 Task: Create a due date automation trigger when advanced on, on the wednesday of the week a card is due add dates with an overdue due date at 11:00 AM.
Action: Mouse moved to (1064, 100)
Screenshot: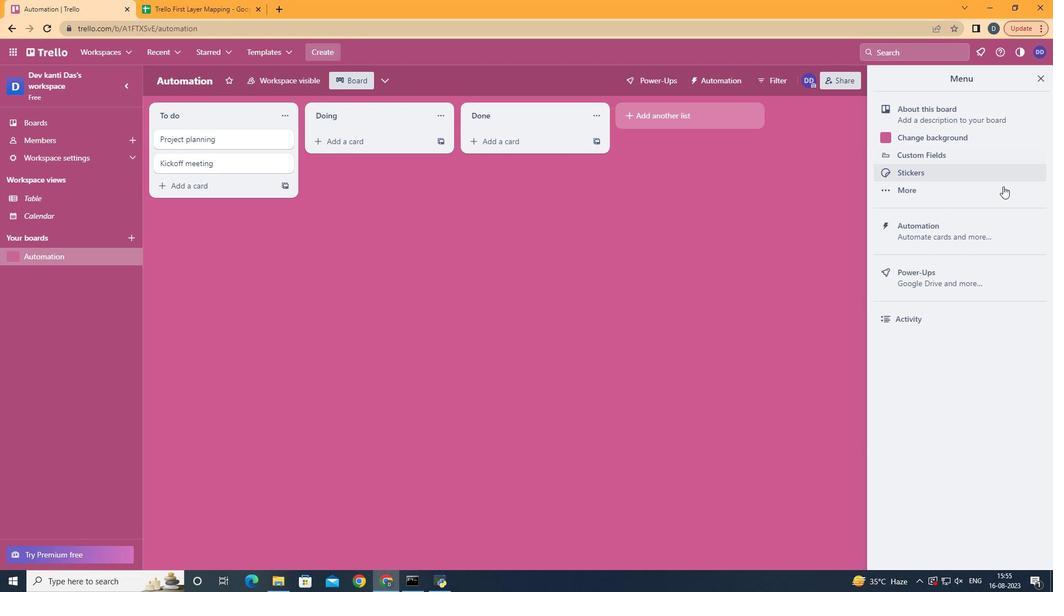 
Action: Mouse pressed left at (1064, 100)
Screenshot: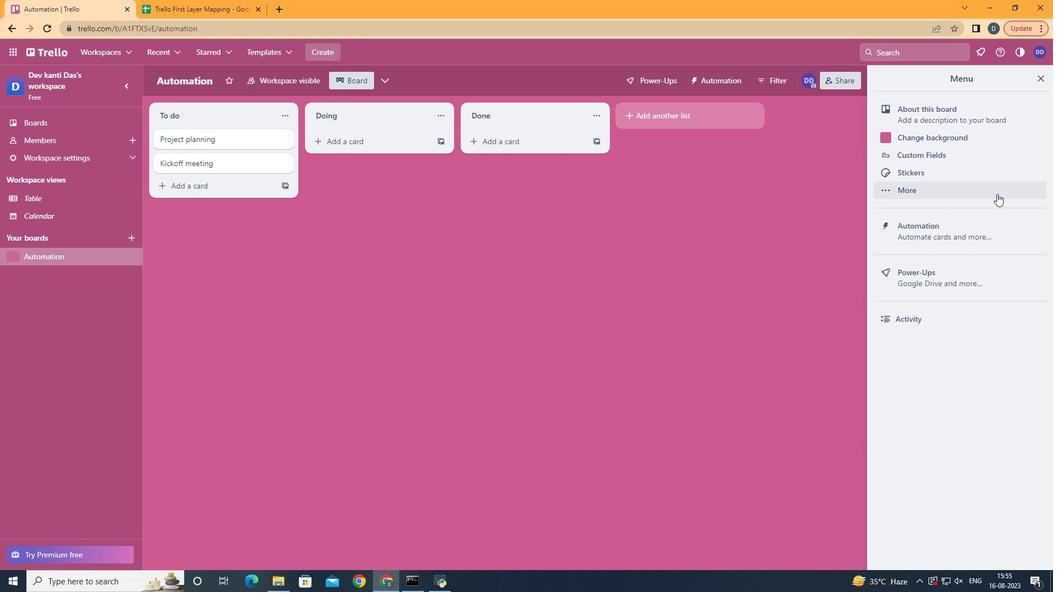 
Action: Mouse moved to (1006, 250)
Screenshot: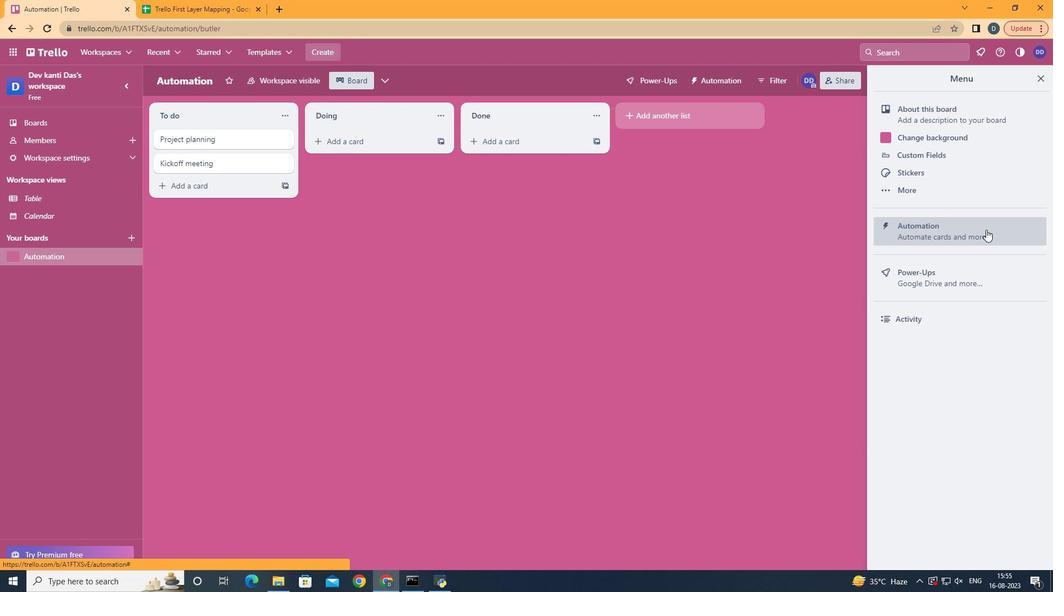 
Action: Mouse pressed left at (1006, 250)
Screenshot: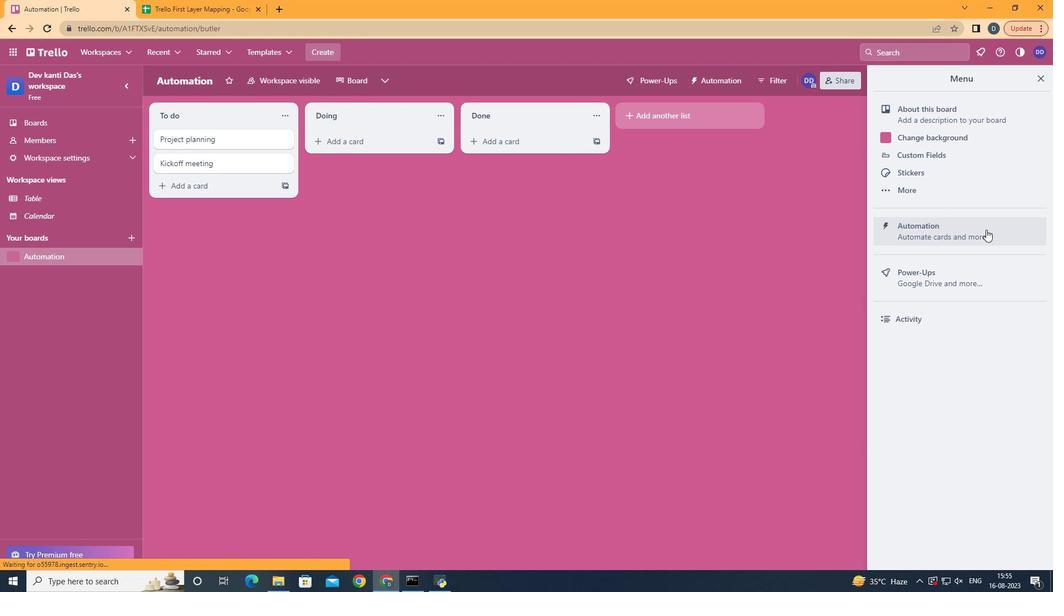 
Action: Mouse moved to (250, 241)
Screenshot: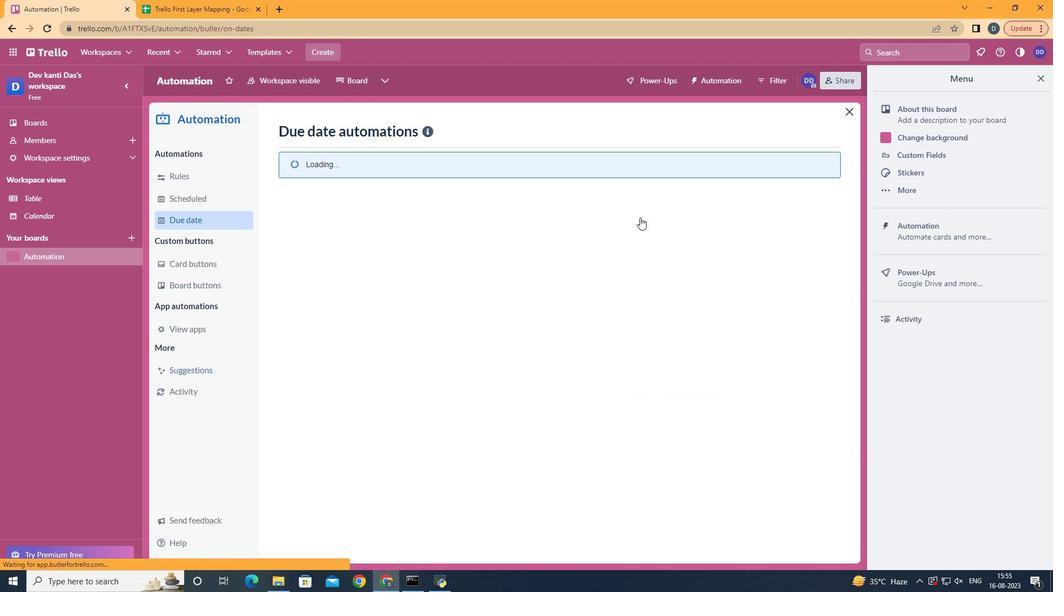 
Action: Mouse pressed left at (250, 241)
Screenshot: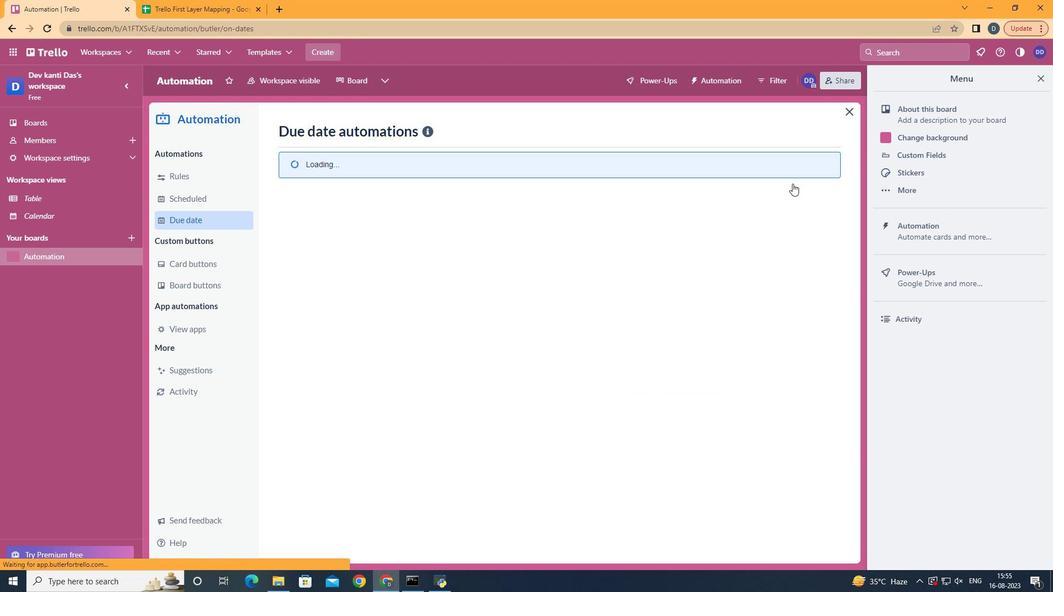 
Action: Mouse moved to (789, 150)
Screenshot: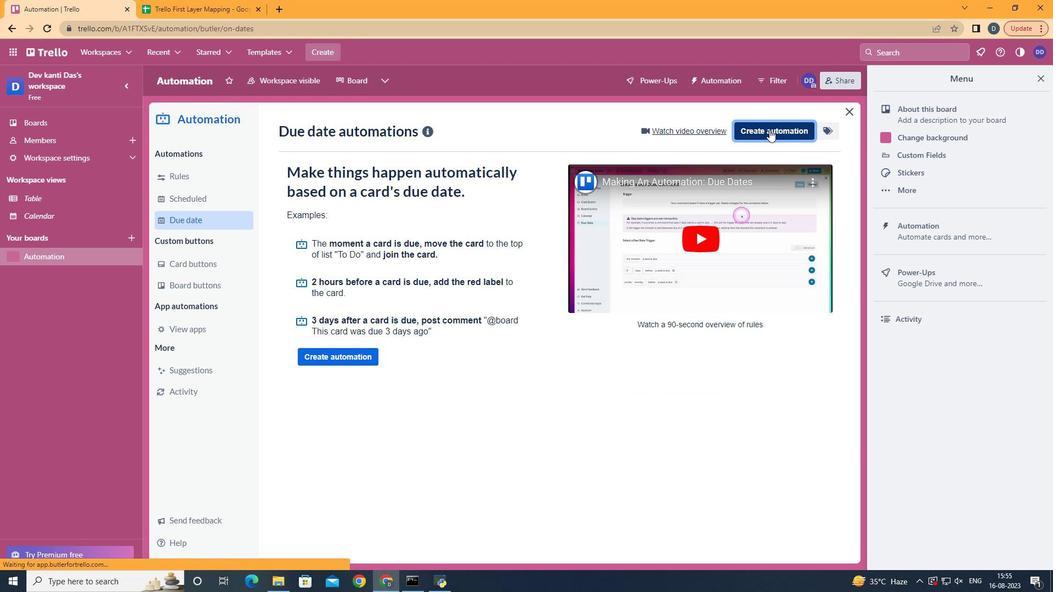 
Action: Mouse pressed left at (789, 150)
Screenshot: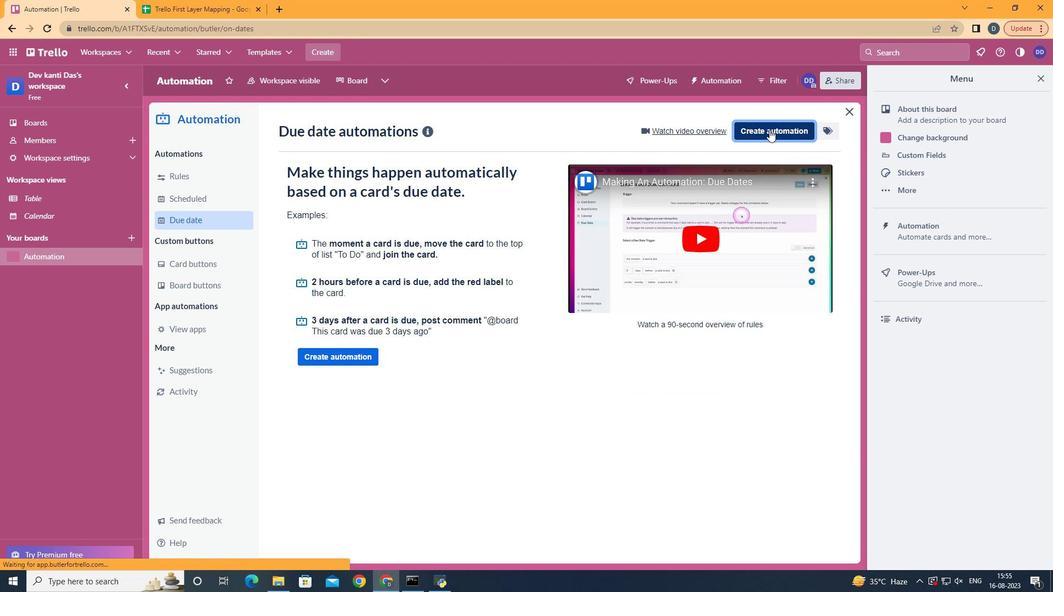 
Action: Mouse moved to (563, 260)
Screenshot: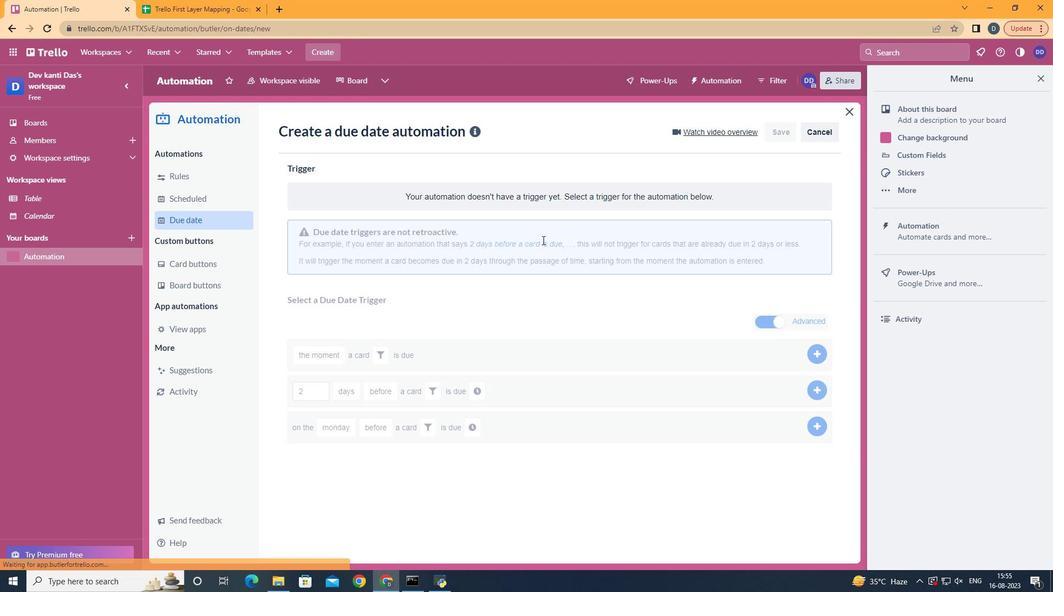 
Action: Mouse pressed left at (563, 260)
Screenshot: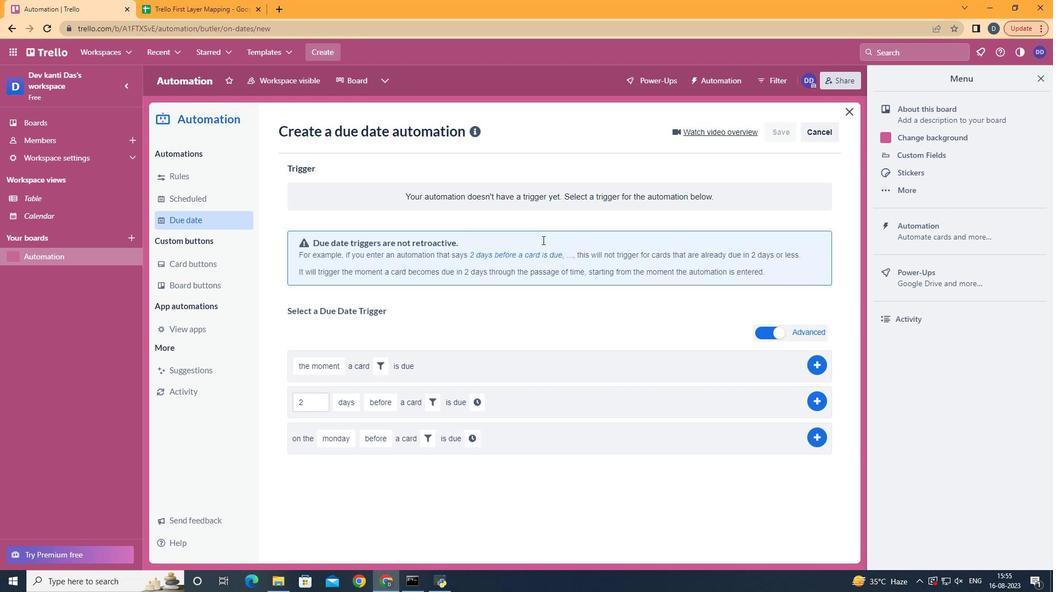 
Action: Mouse moved to (387, 344)
Screenshot: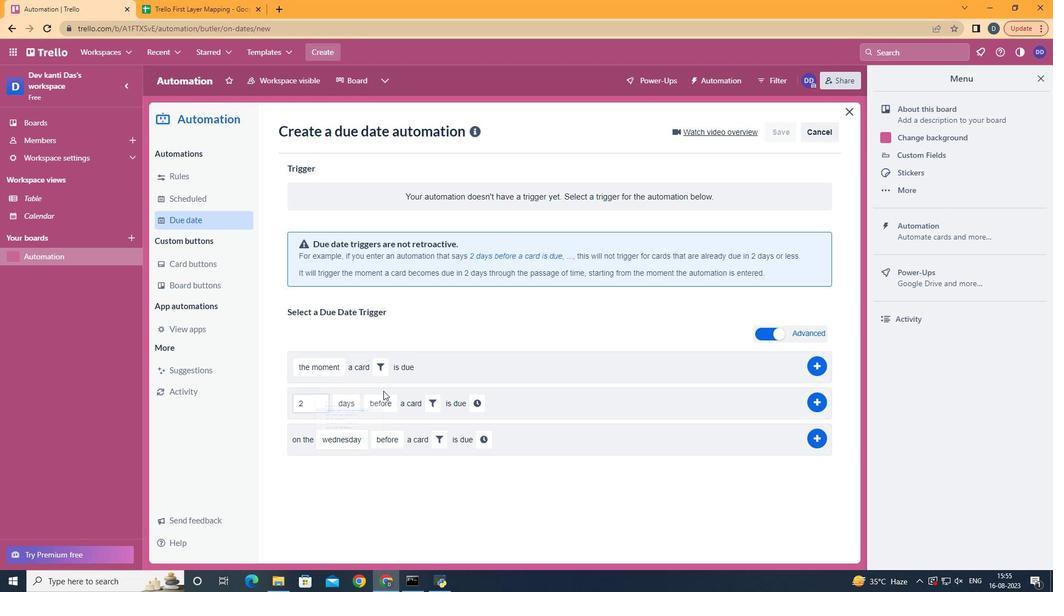 
Action: Mouse pressed left at (387, 344)
Screenshot: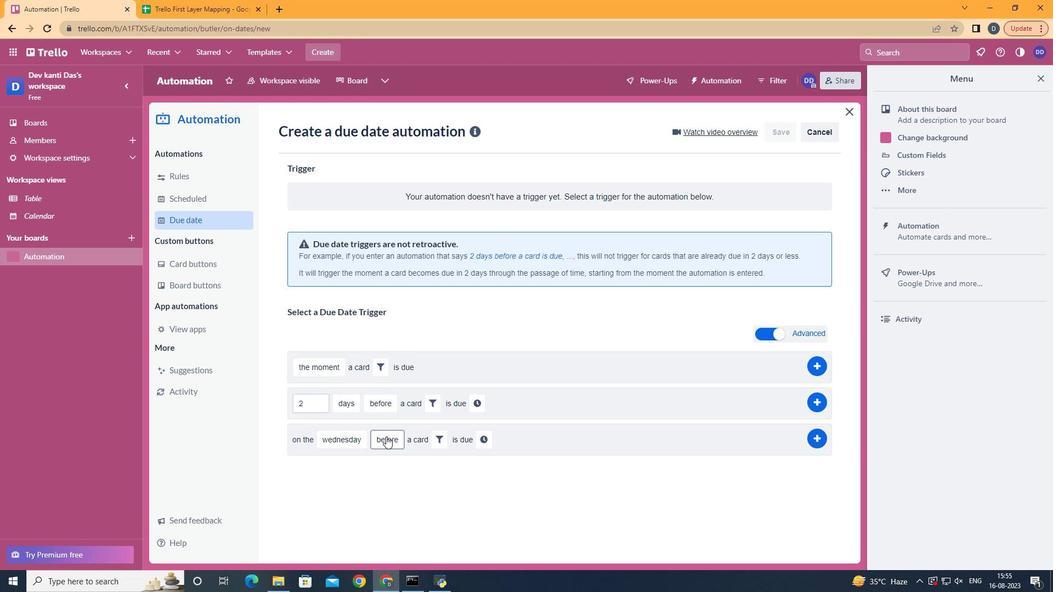
Action: Mouse moved to (433, 524)
Screenshot: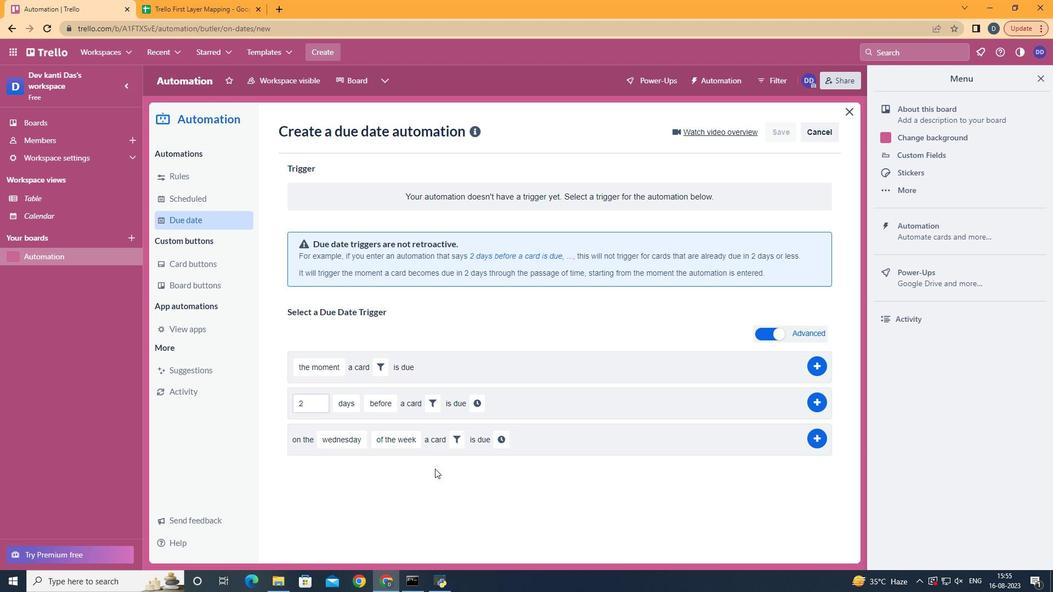 
Action: Mouse pressed left at (433, 524)
Screenshot: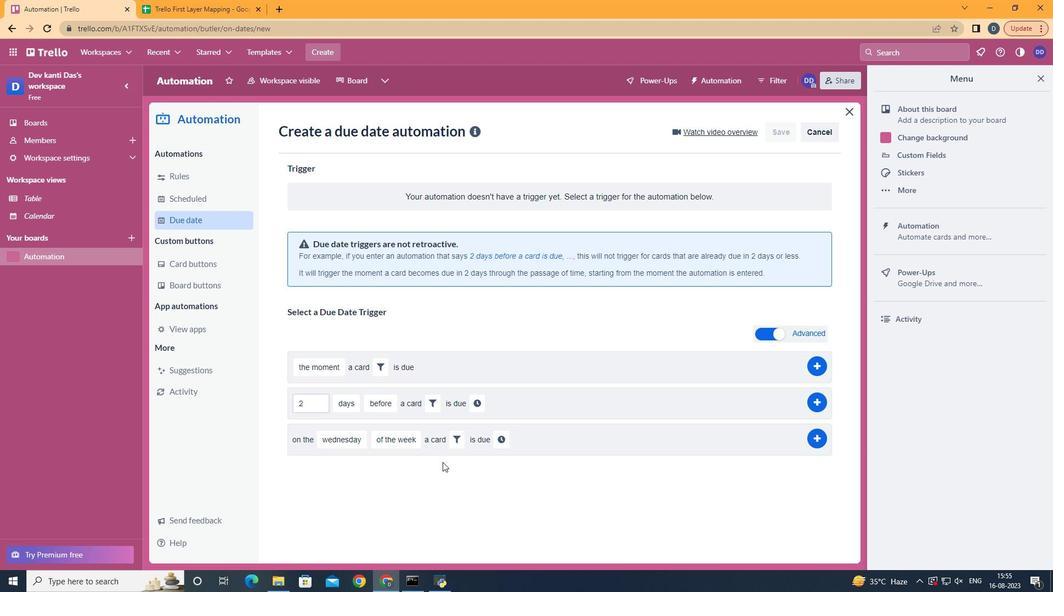 
Action: Mouse moved to (484, 462)
Screenshot: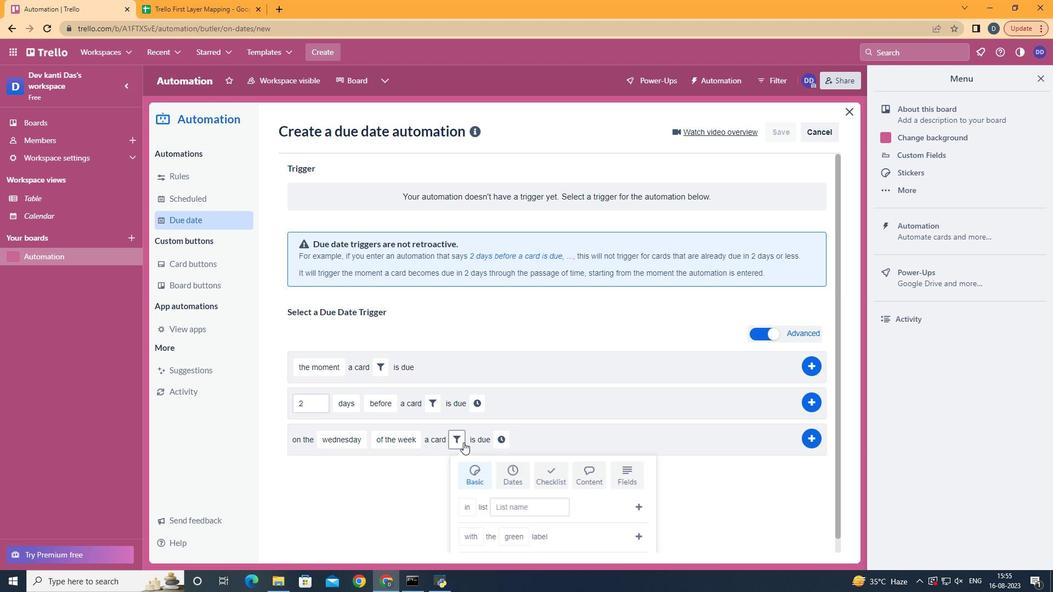 
Action: Mouse pressed left at (484, 462)
Screenshot: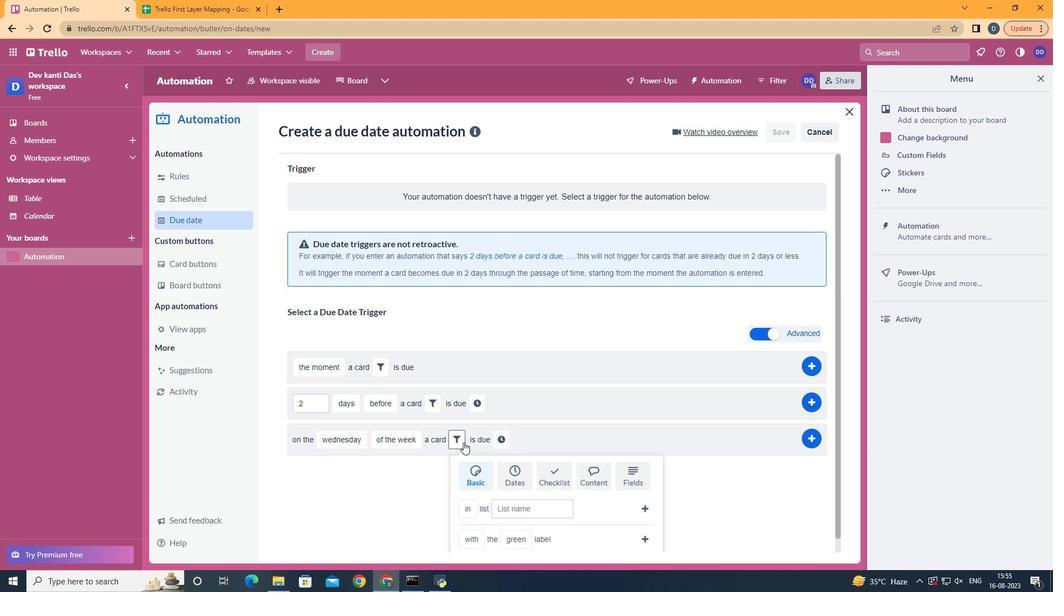 
Action: Mouse moved to (536, 503)
Screenshot: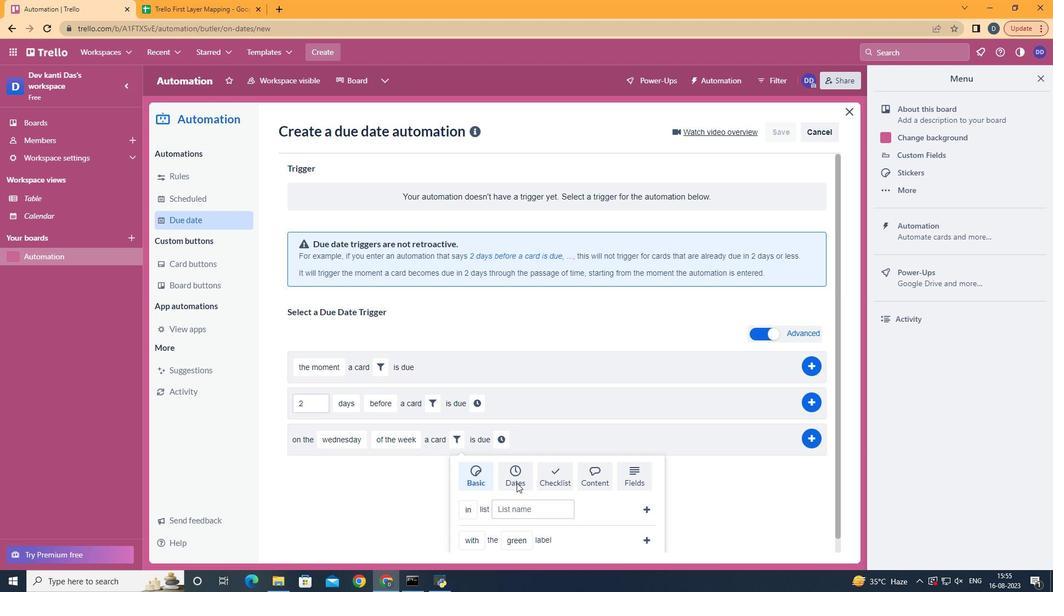 
Action: Mouse pressed left at (536, 503)
Screenshot: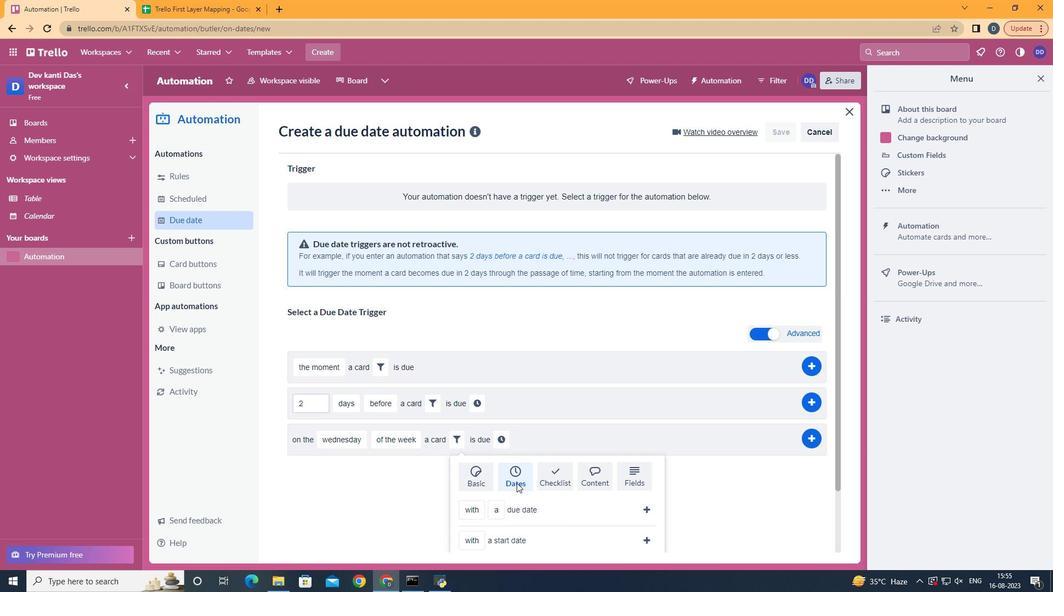 
Action: Mouse scrolled (536, 502) with delta (0, 0)
Screenshot: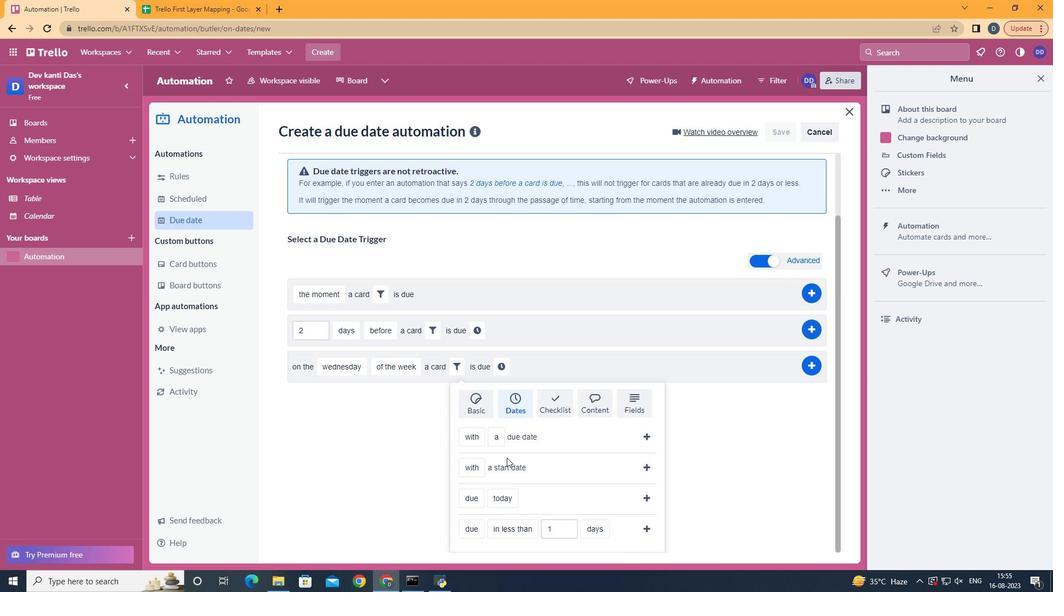 
Action: Mouse scrolled (536, 502) with delta (0, 0)
Screenshot: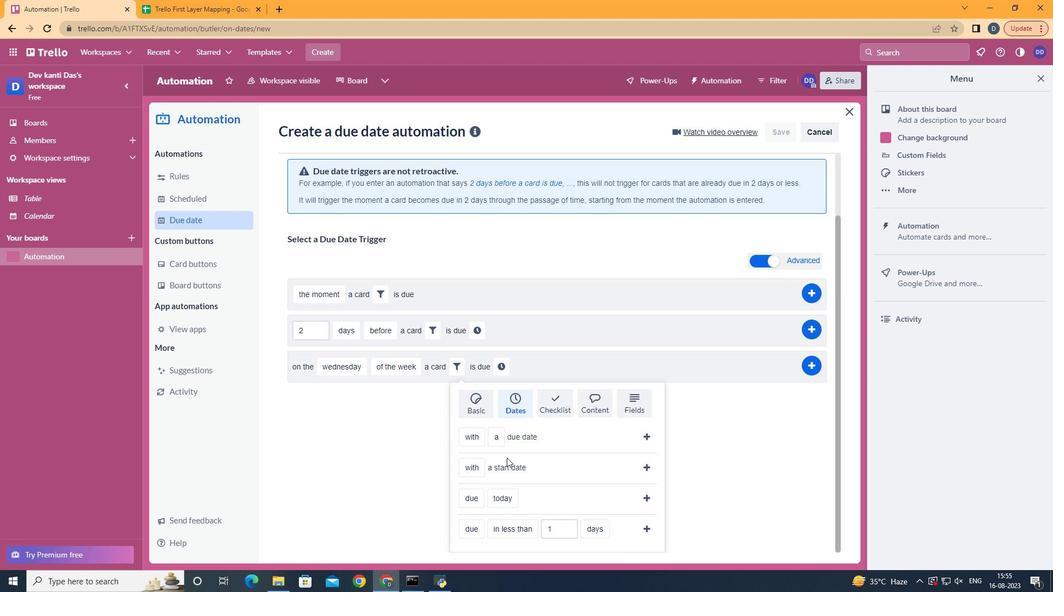 
Action: Mouse scrolled (536, 502) with delta (0, 0)
Screenshot: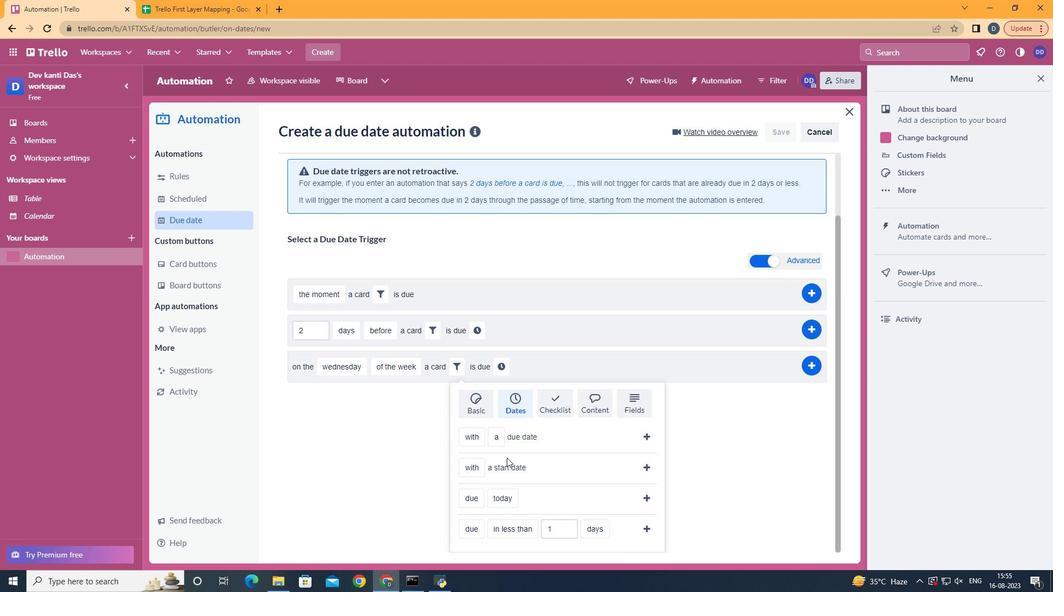 
Action: Mouse moved to (541, 546)
Screenshot: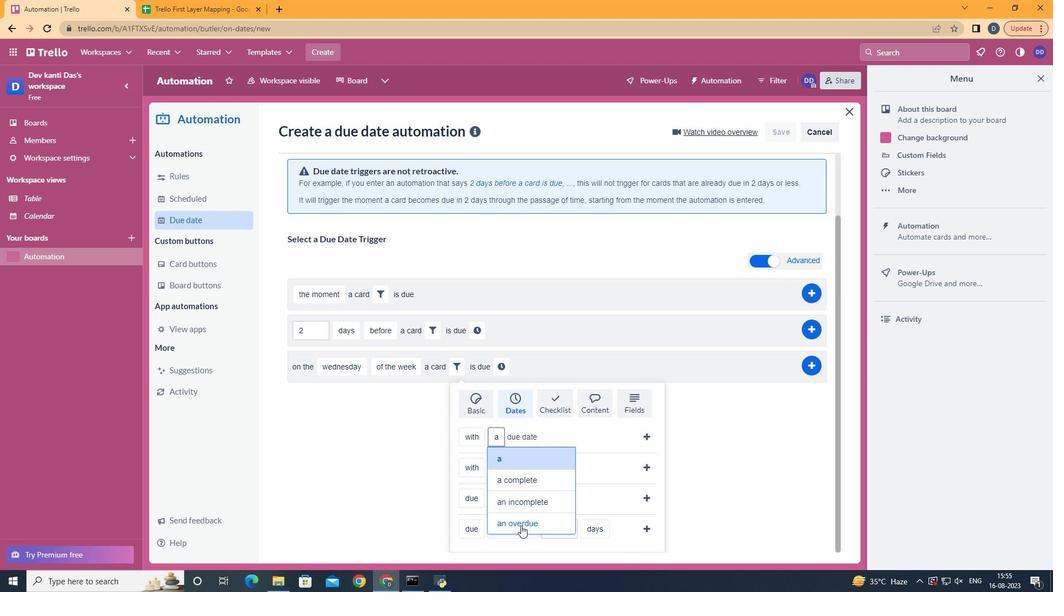 
Action: Mouse pressed left at (541, 546)
Screenshot: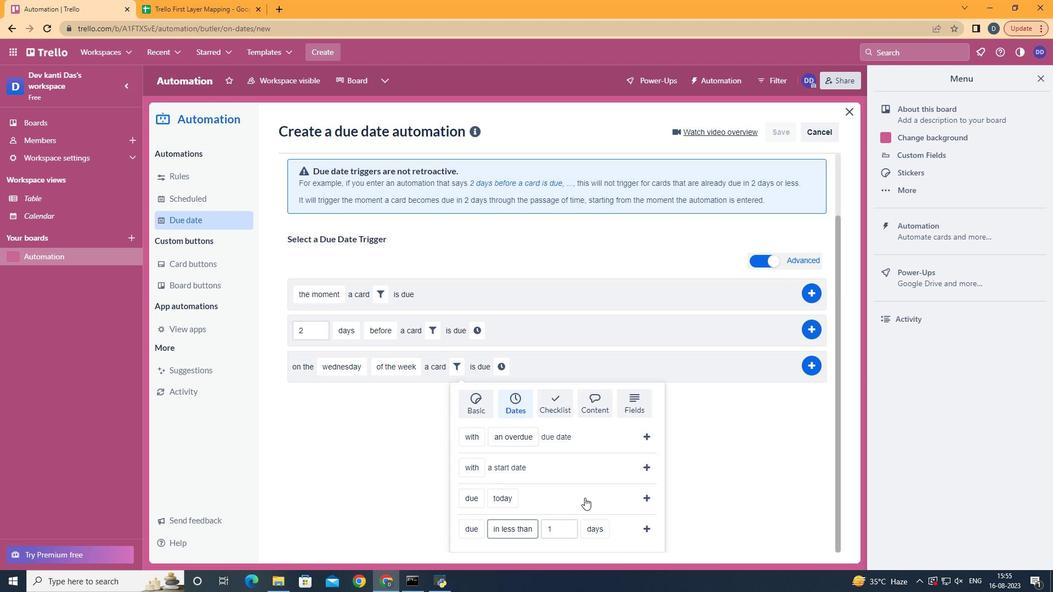 
Action: Mouse moved to (675, 456)
Screenshot: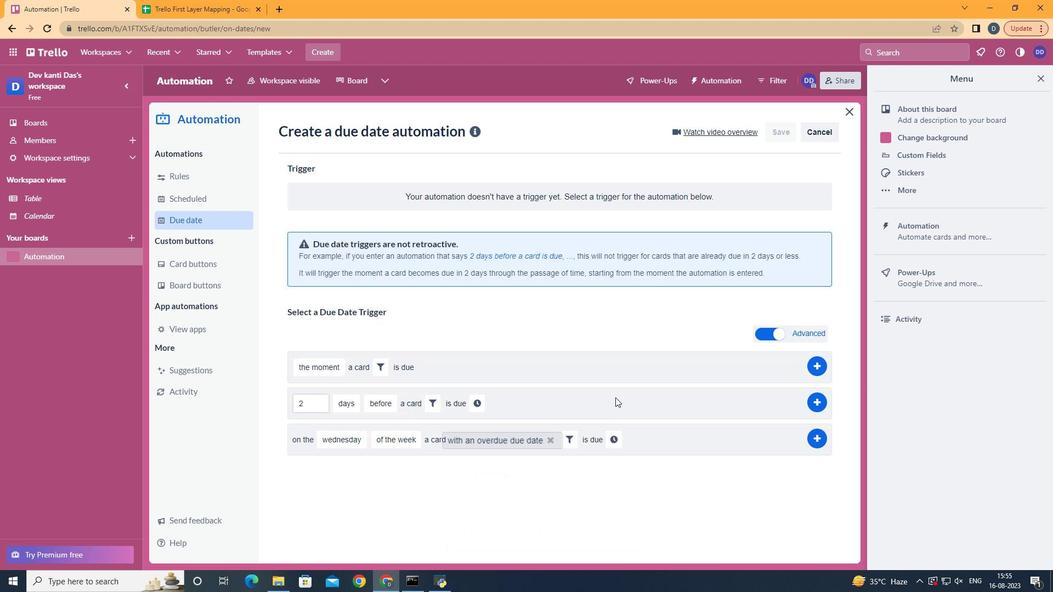 
Action: Mouse pressed left at (675, 456)
Screenshot: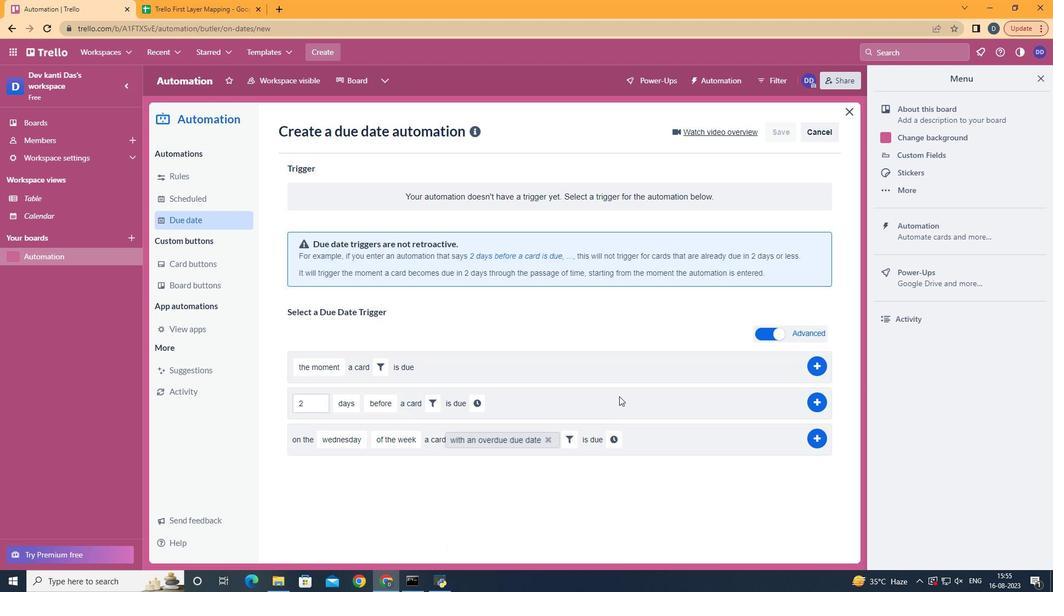 
Action: Mouse moved to (637, 455)
Screenshot: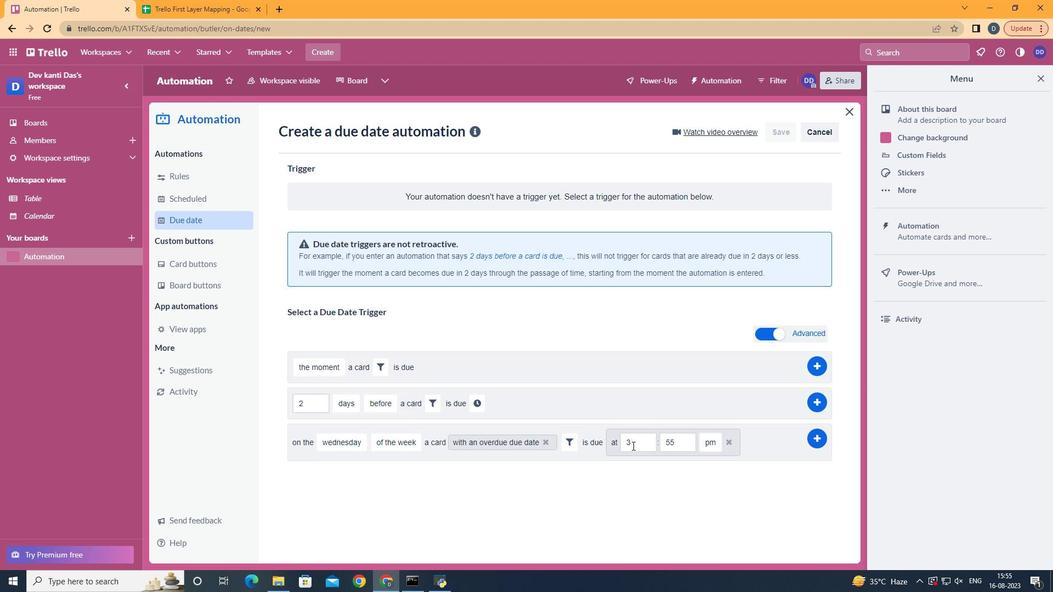 
Action: Mouse pressed left at (637, 455)
Screenshot: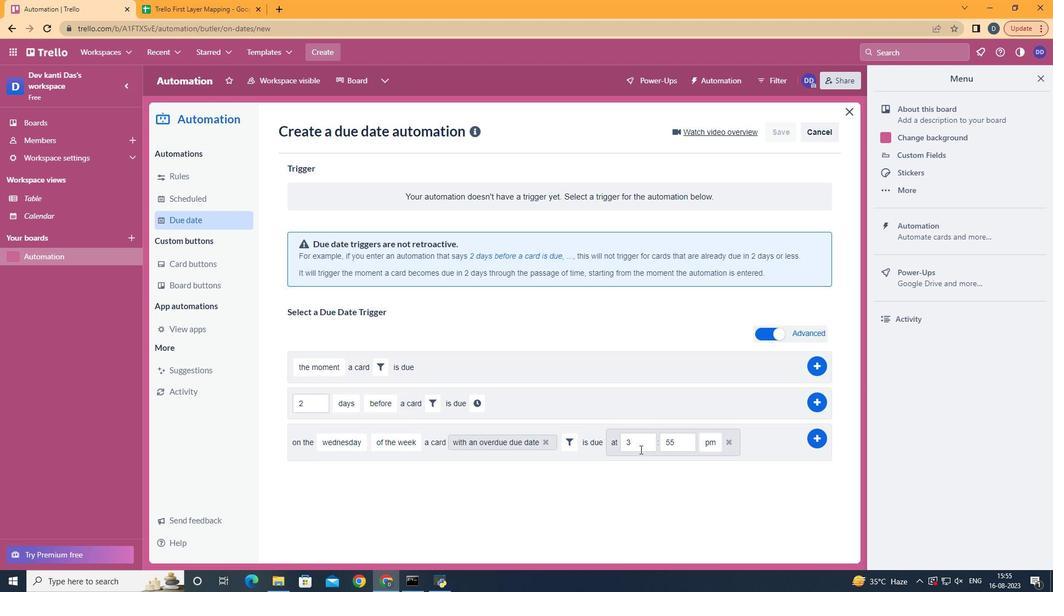 
Action: Mouse moved to (663, 469)
Screenshot: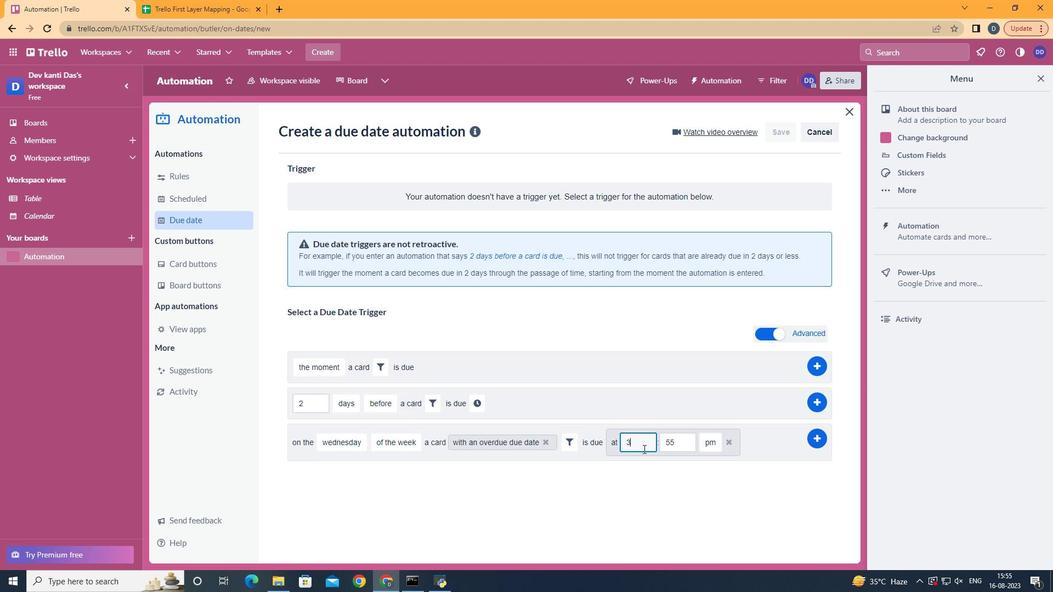 
Action: Mouse pressed left at (663, 469)
Screenshot: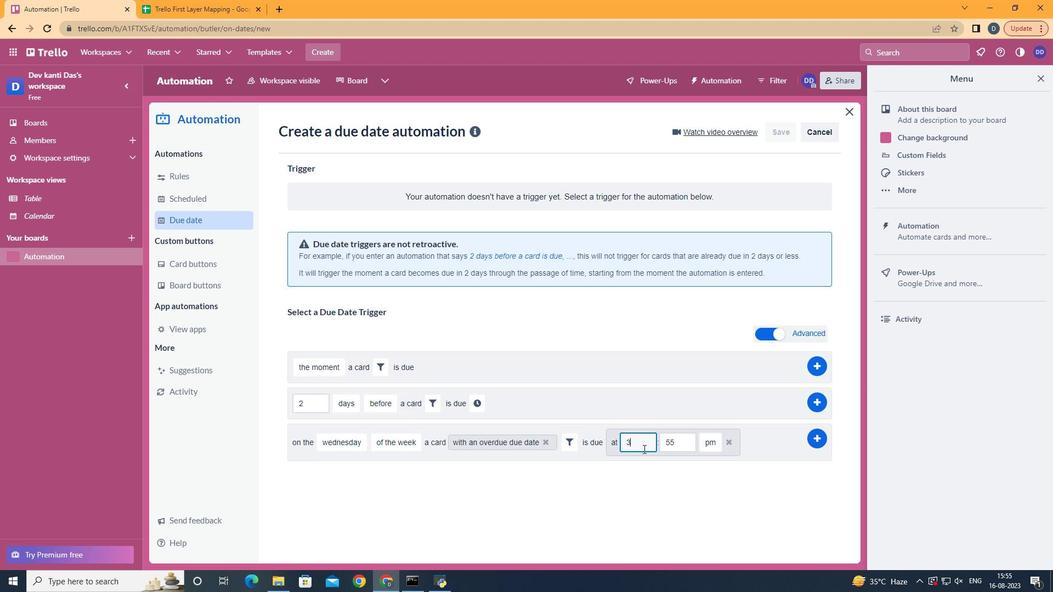 
Action: Key pressed <Key.backspace>11
Screenshot: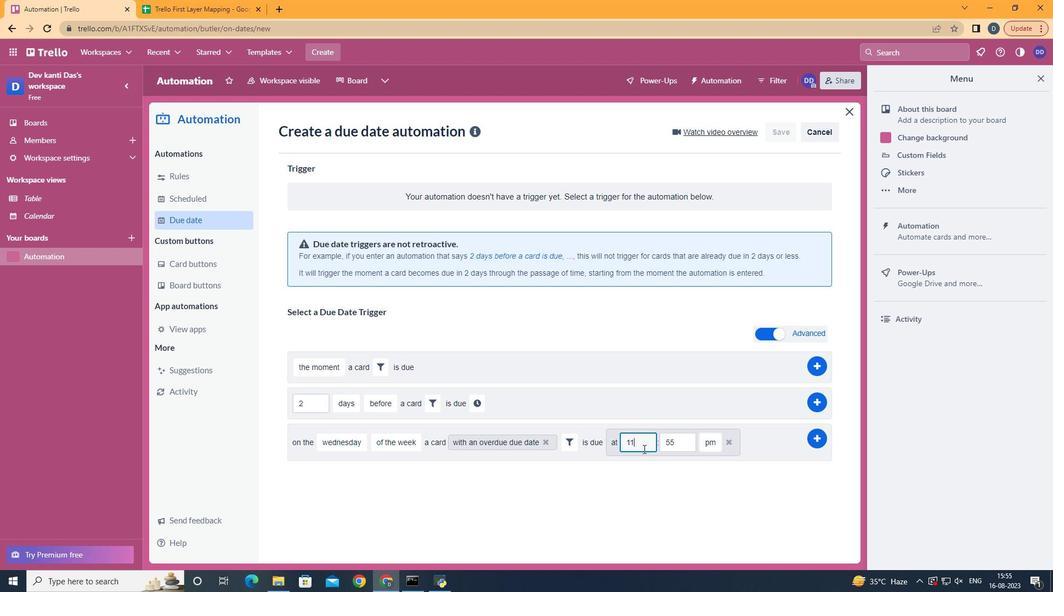
Action: Mouse moved to (699, 467)
Screenshot: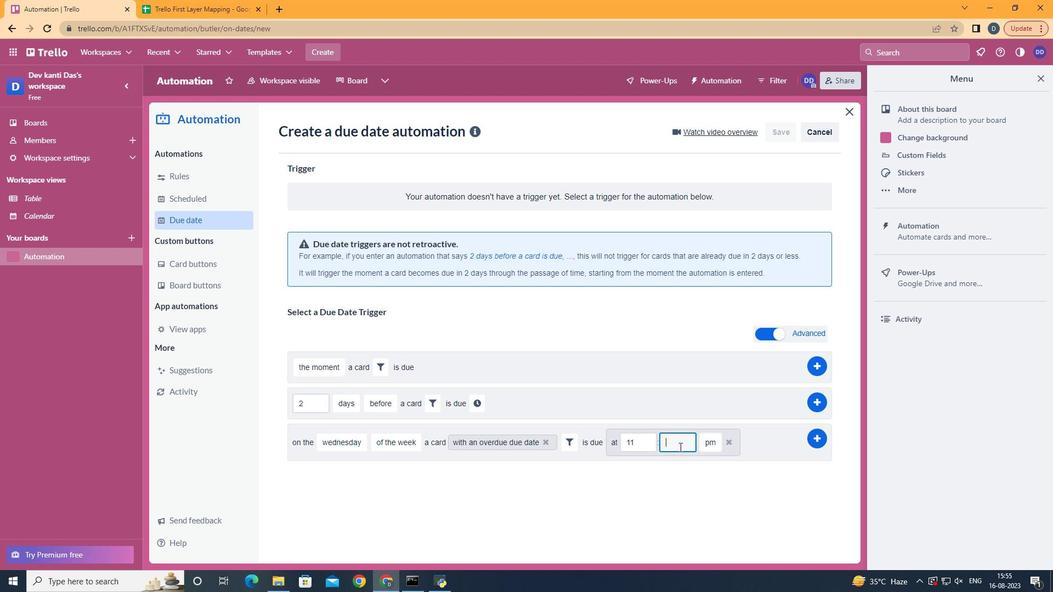 
Action: Mouse pressed left at (699, 467)
Screenshot: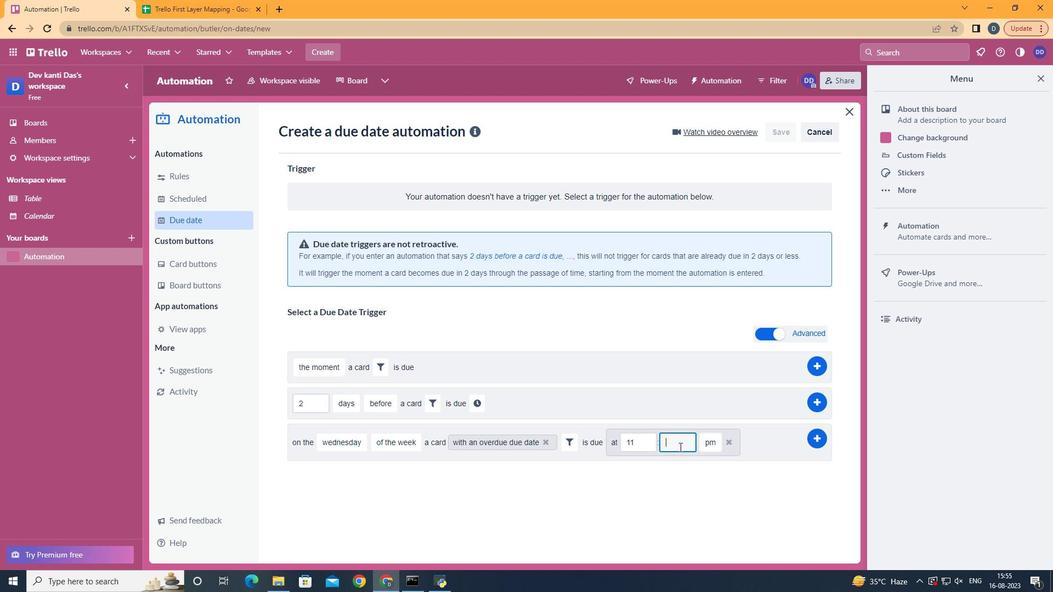 
Action: Key pressed <Key.backspace><Key.backspace>00
Screenshot: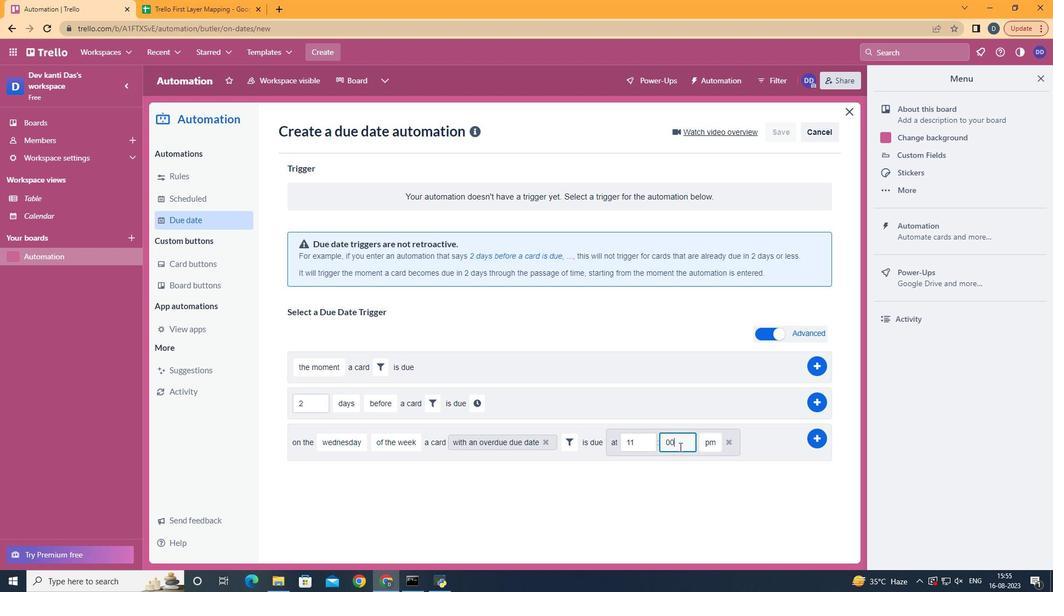
Action: Mouse moved to (731, 479)
Screenshot: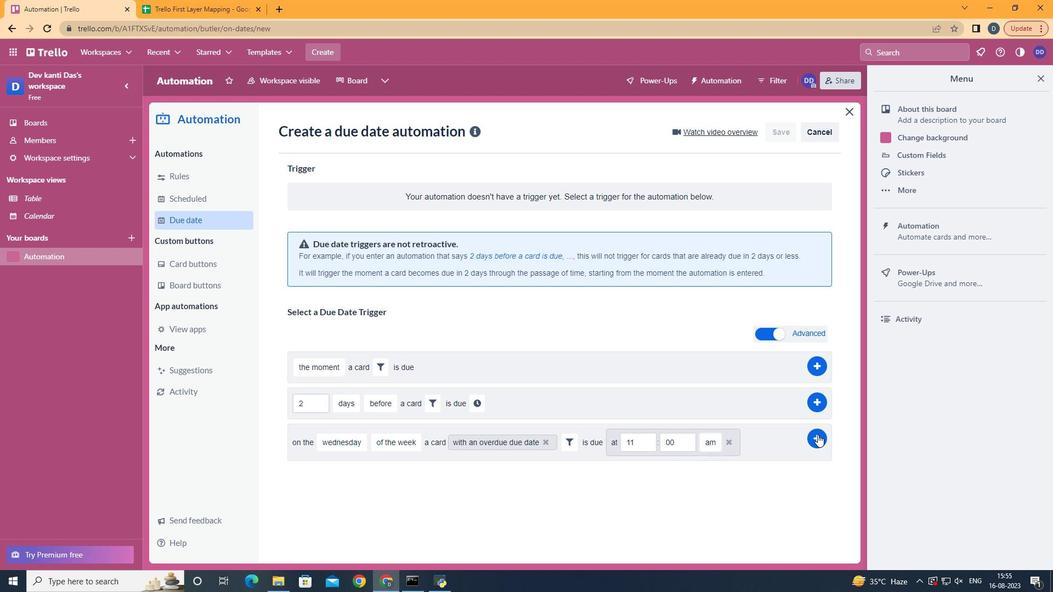 
Action: Mouse pressed left at (731, 479)
Screenshot: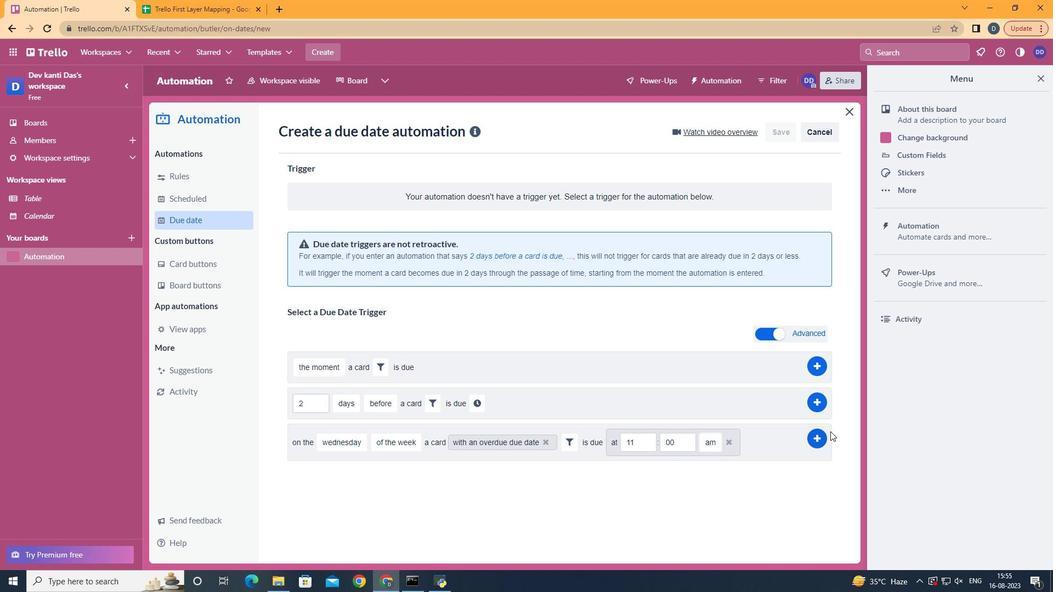 
Action: Mouse moved to (843, 455)
Screenshot: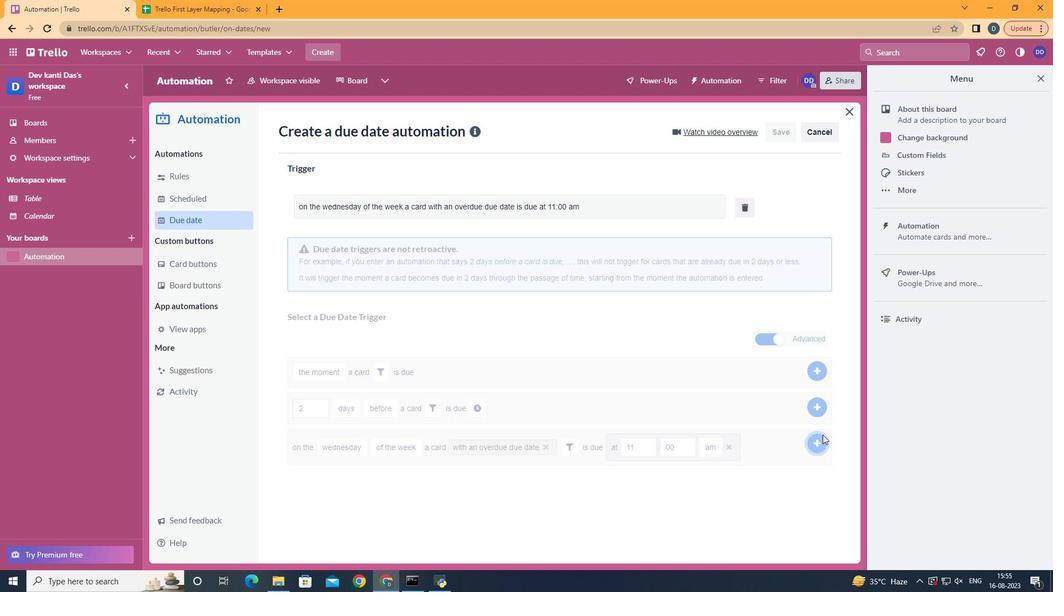 
Action: Mouse pressed left at (843, 455)
Screenshot: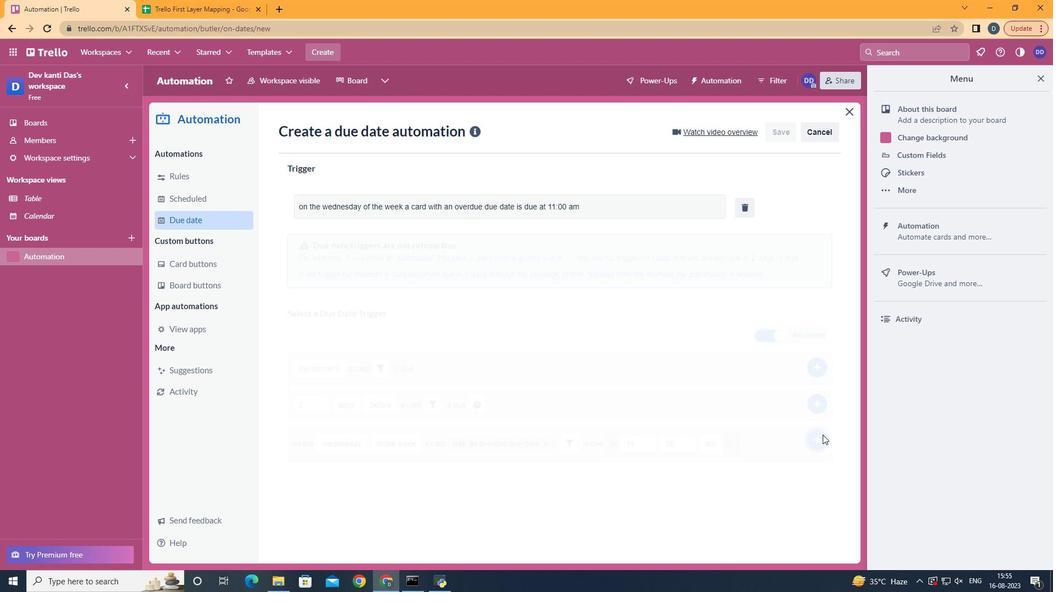 
